 Task: Change slide transition to dissolve.
Action: Mouse moved to (132, 80)
Screenshot: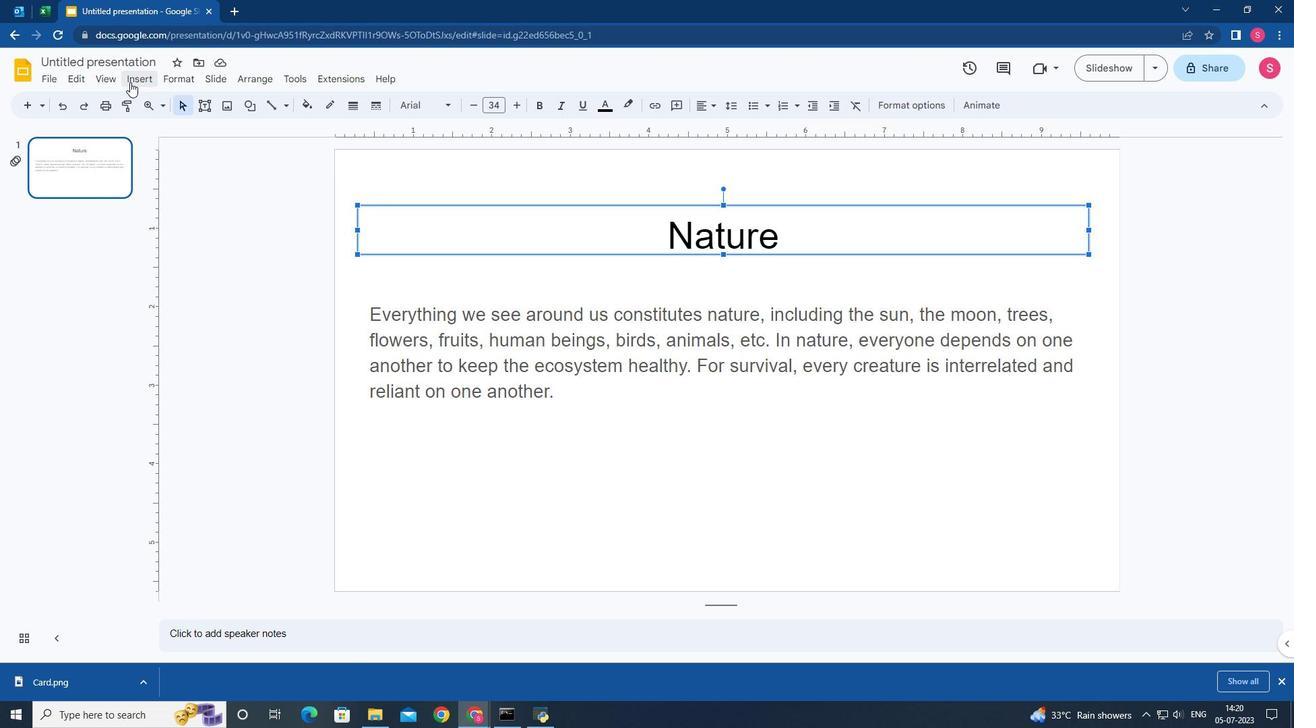 
Action: Mouse pressed left at (132, 80)
Screenshot: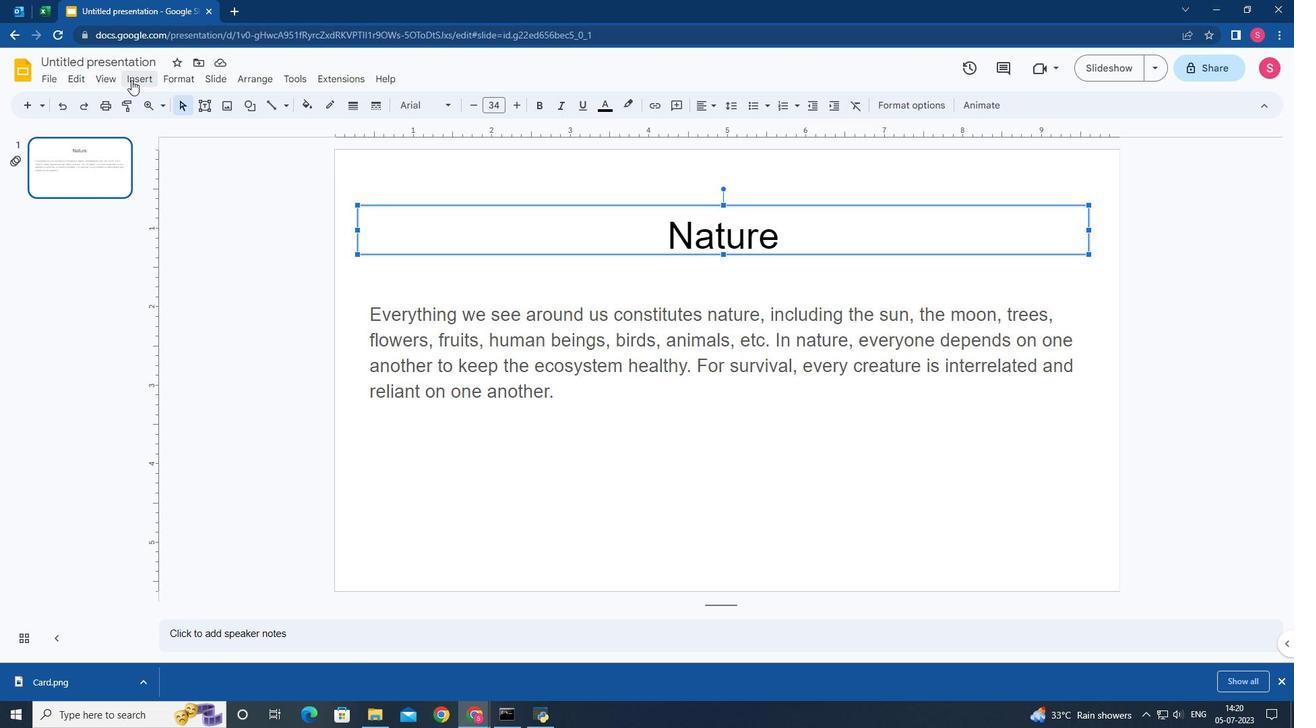 
Action: Mouse moved to (170, 344)
Screenshot: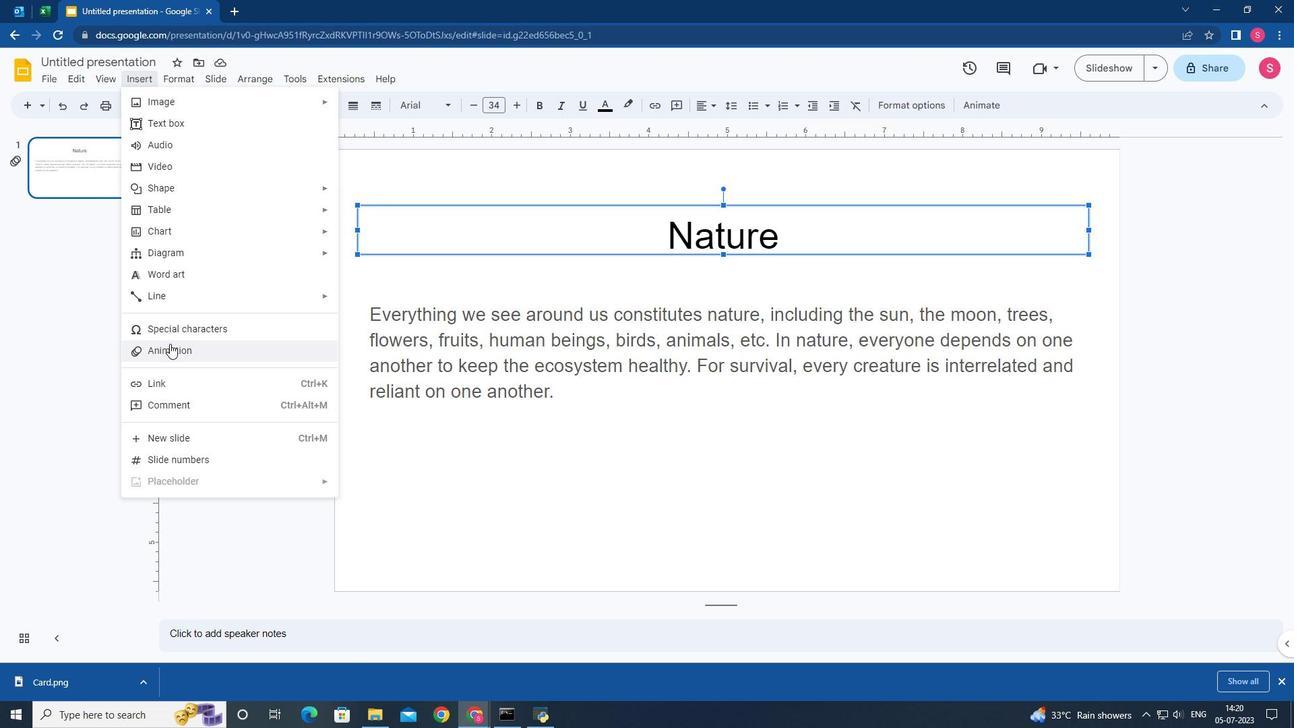 
Action: Mouse pressed left at (170, 344)
Screenshot: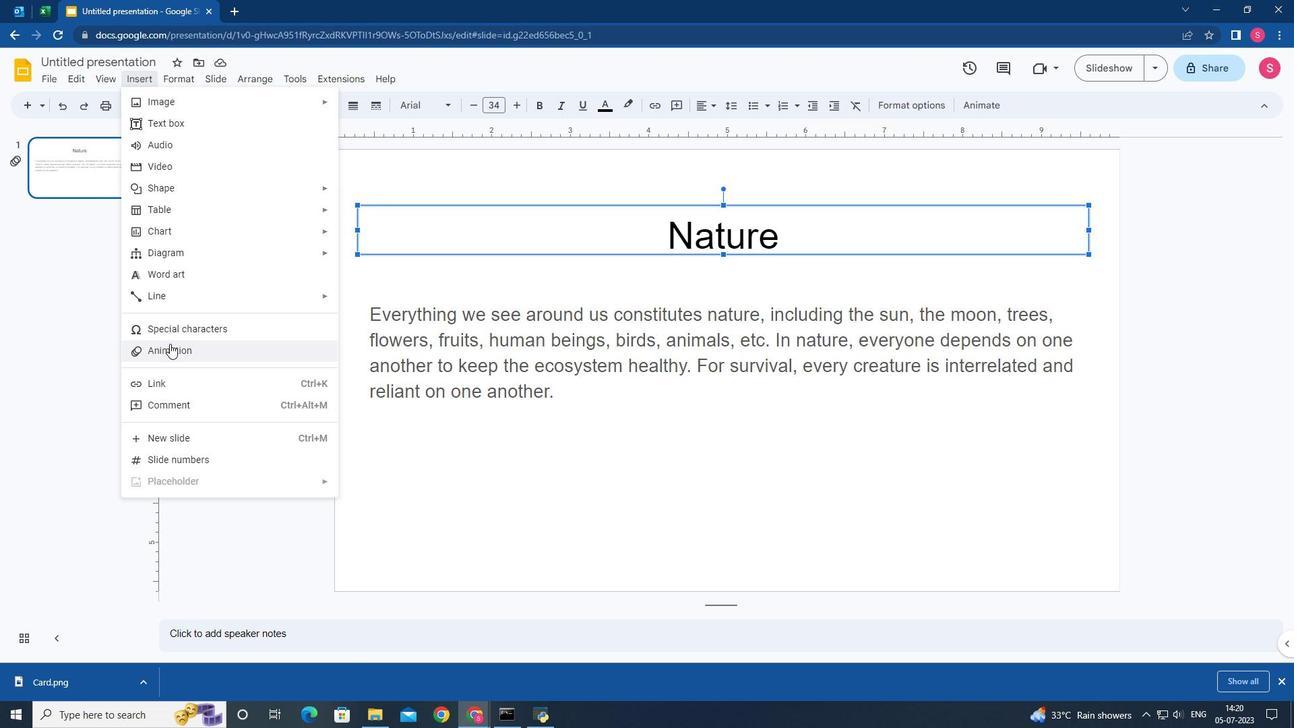 
Action: Mouse moved to (1131, 187)
Screenshot: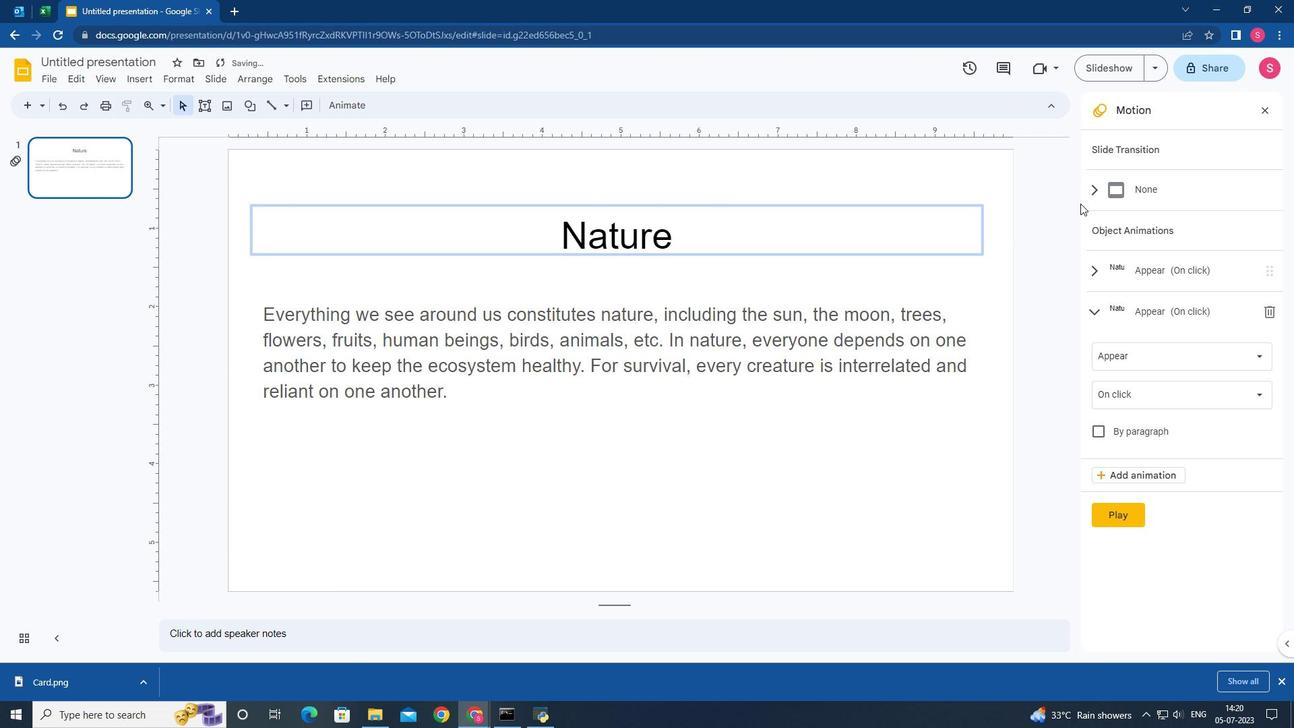 
Action: Mouse pressed left at (1131, 187)
Screenshot: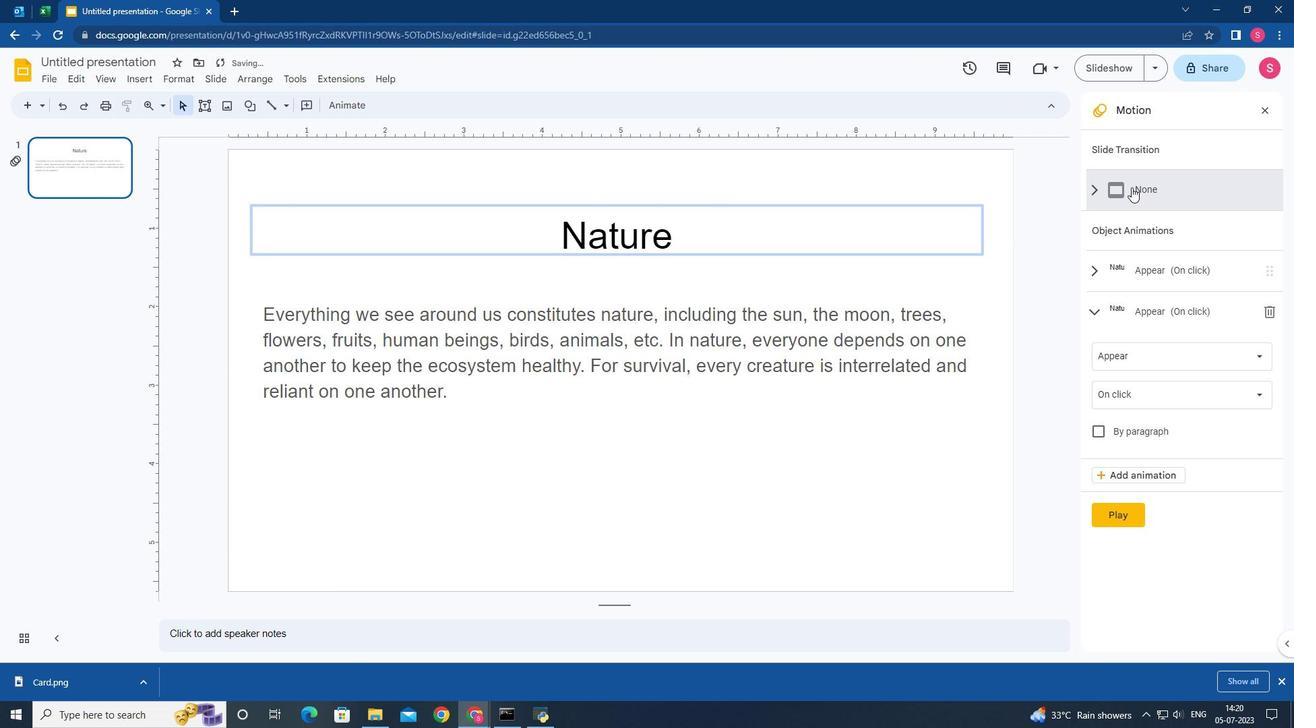 
Action: Mouse moved to (1145, 231)
Screenshot: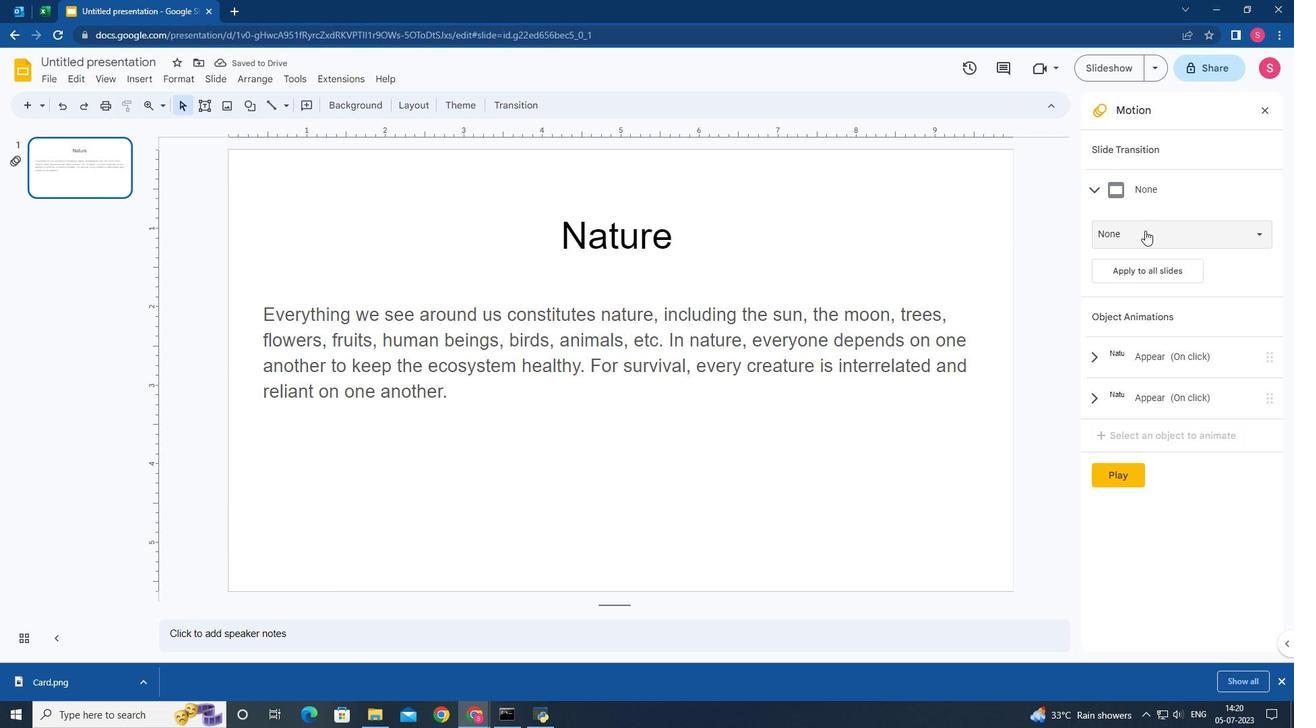 
Action: Mouse pressed left at (1145, 231)
Screenshot: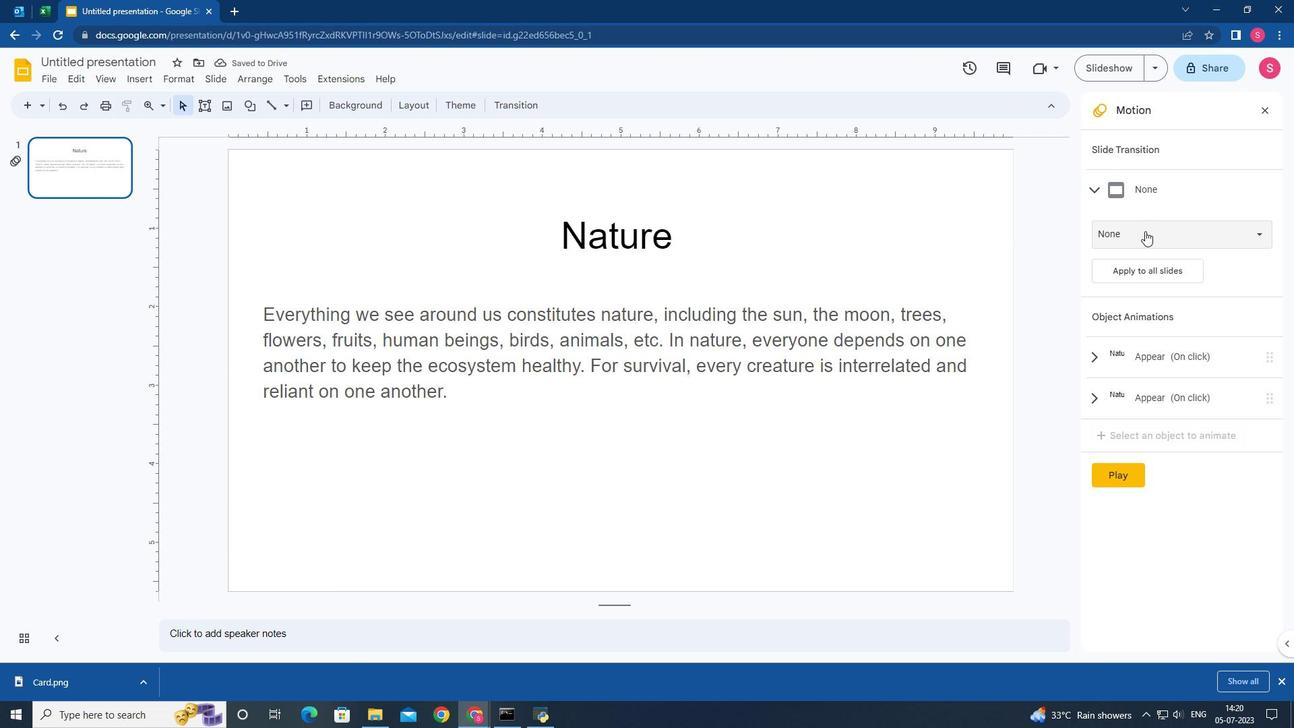 
Action: Mouse moved to (1138, 281)
Screenshot: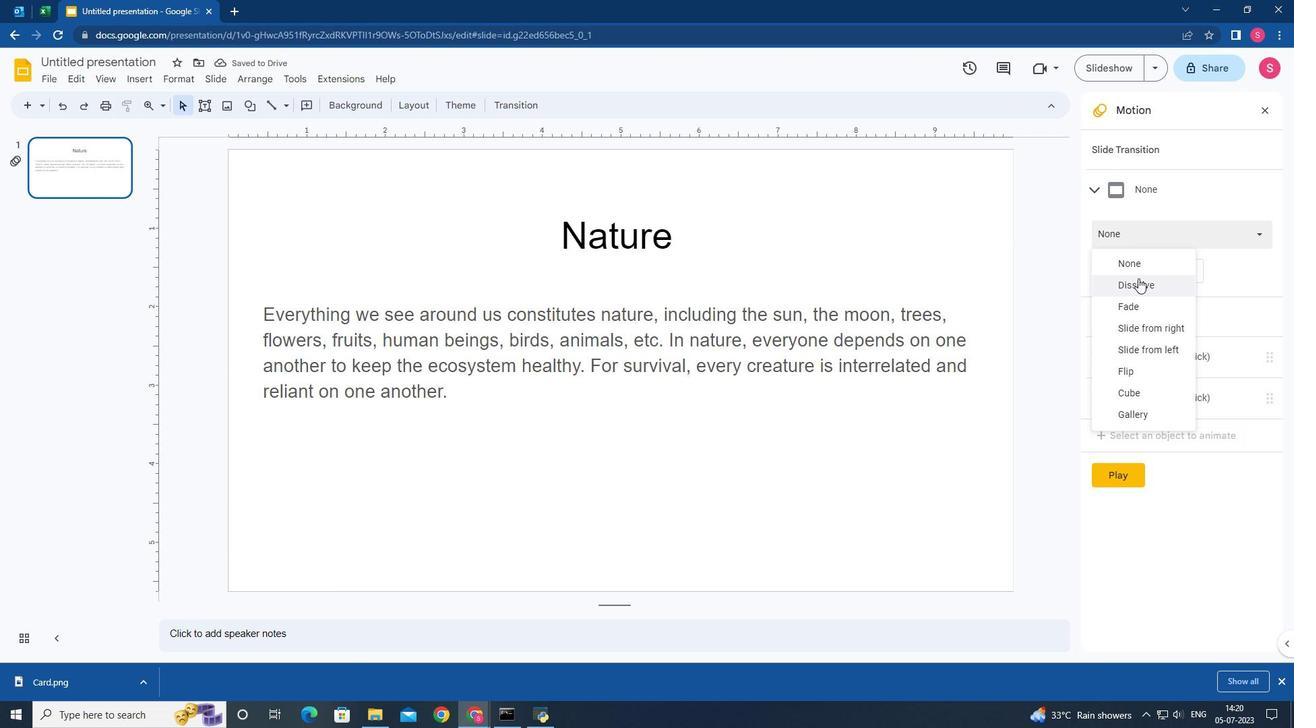 
Action: Mouse pressed left at (1138, 281)
Screenshot: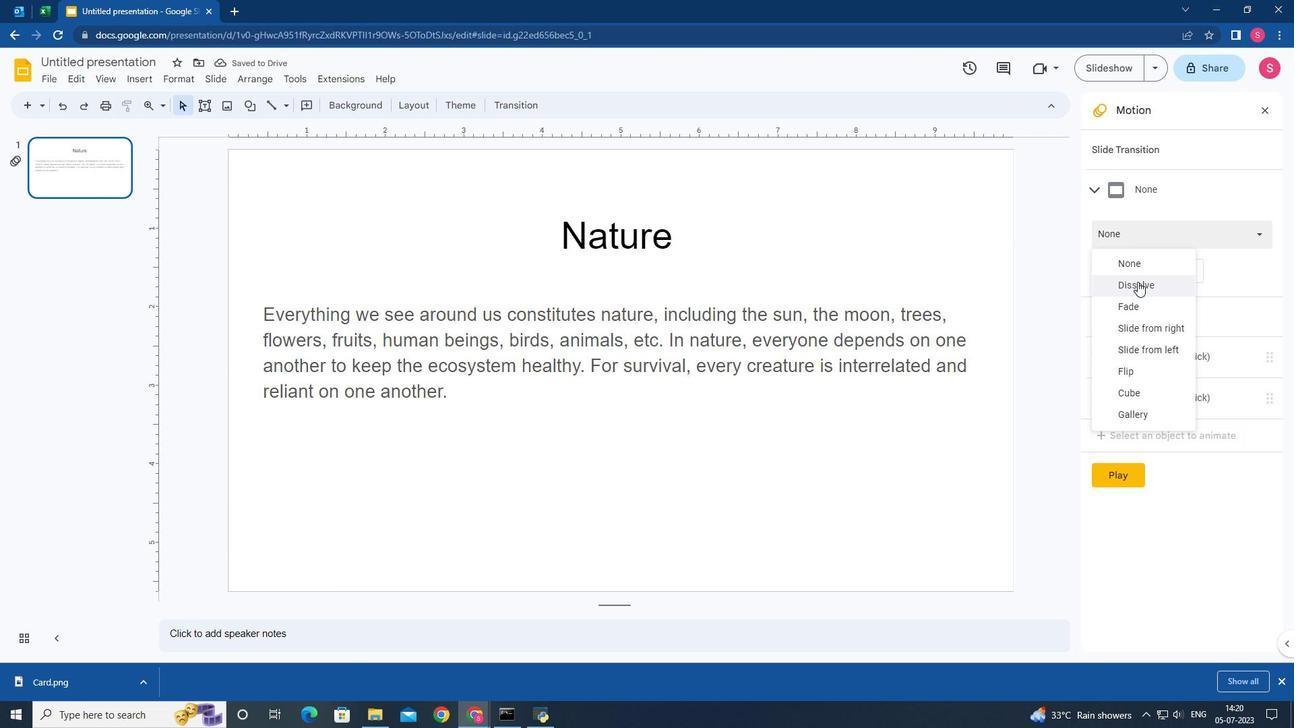 
Action: Mouse moved to (595, 475)
Screenshot: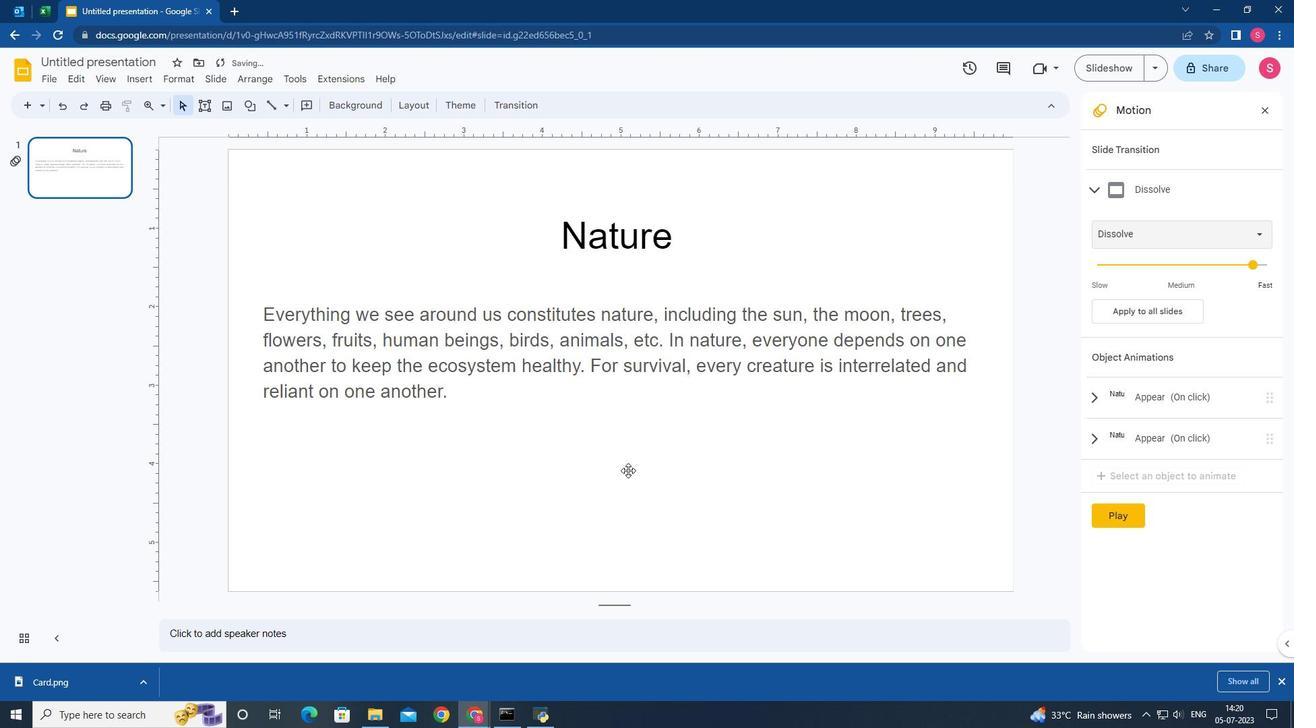 
